 Task: Change the auto save delay to 2000 in the files.
Action: Mouse moved to (1, 597)
Screenshot: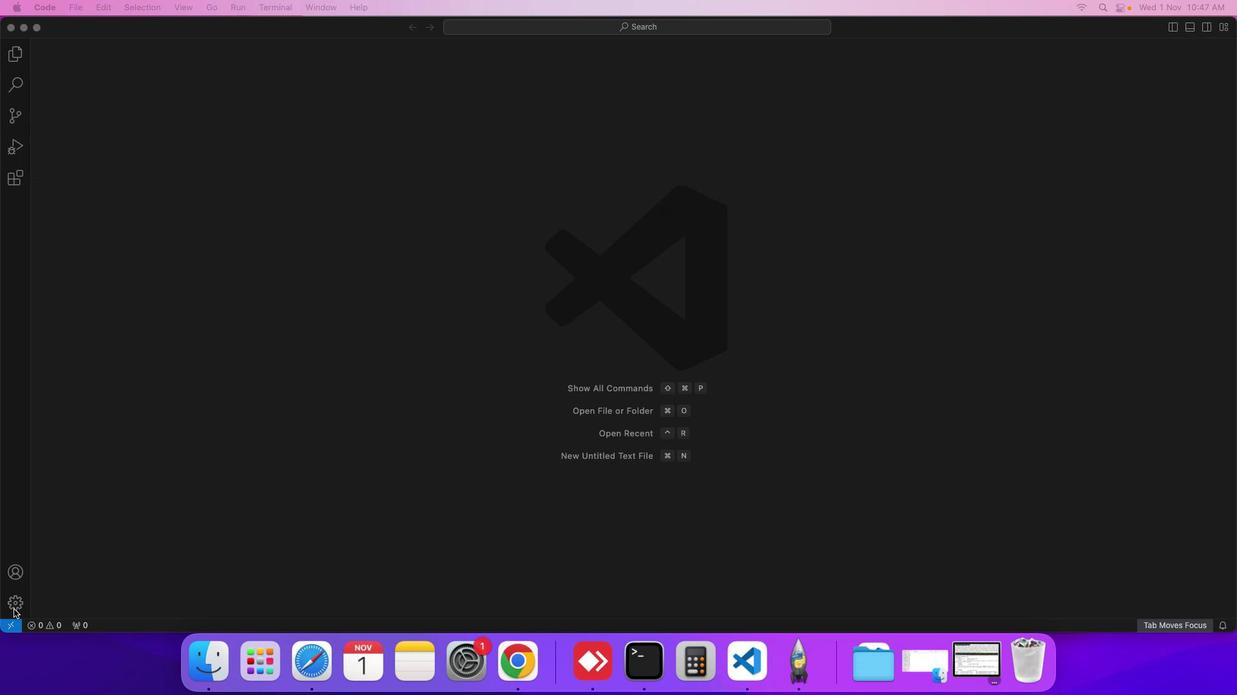 
Action: Mouse pressed left at (1, 597)
Screenshot: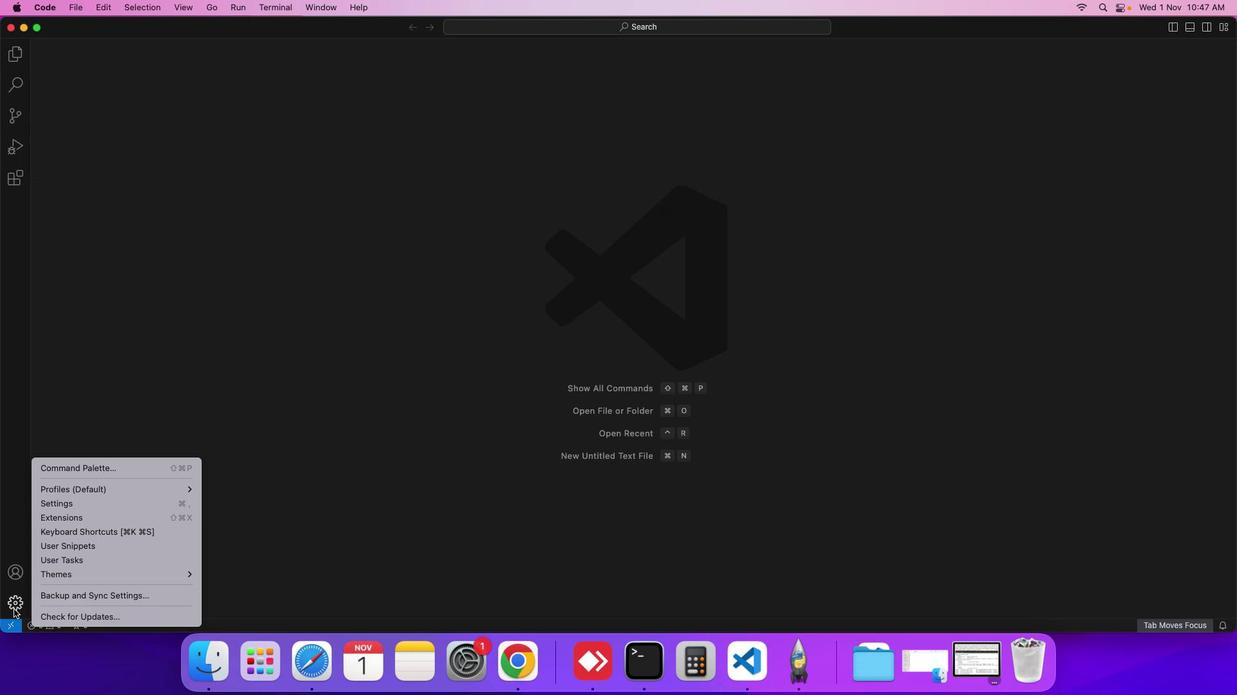 
Action: Mouse moved to (121, 492)
Screenshot: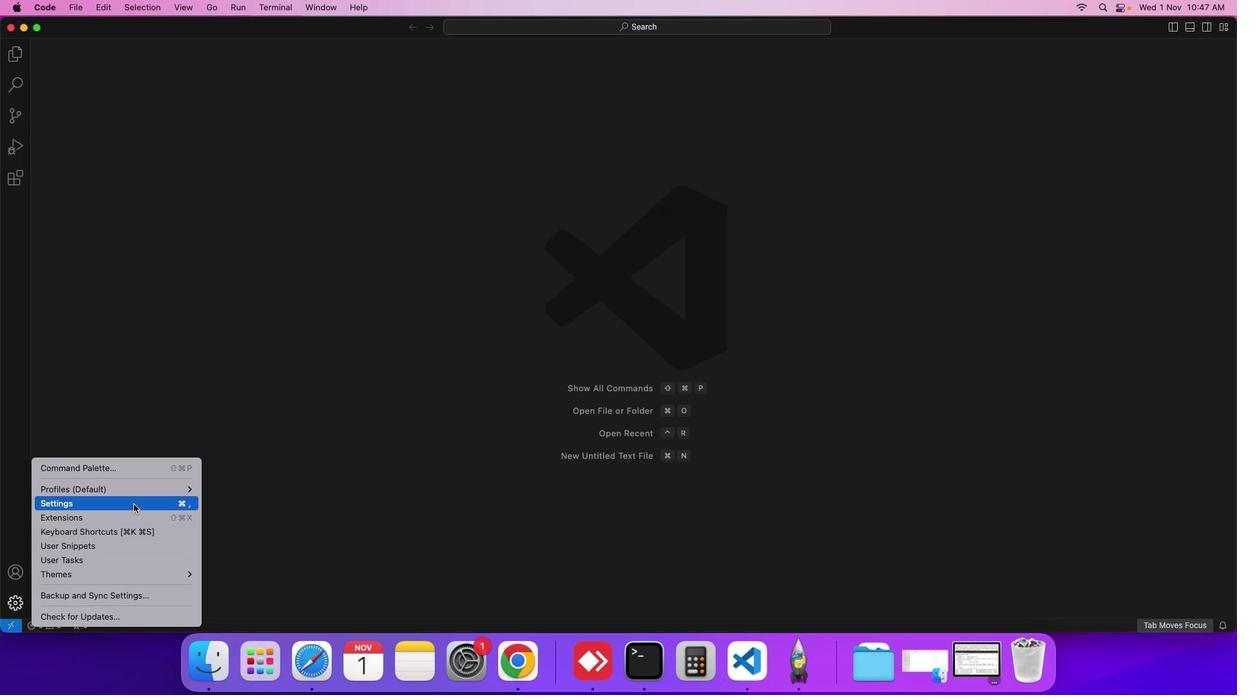 
Action: Mouse pressed left at (121, 492)
Screenshot: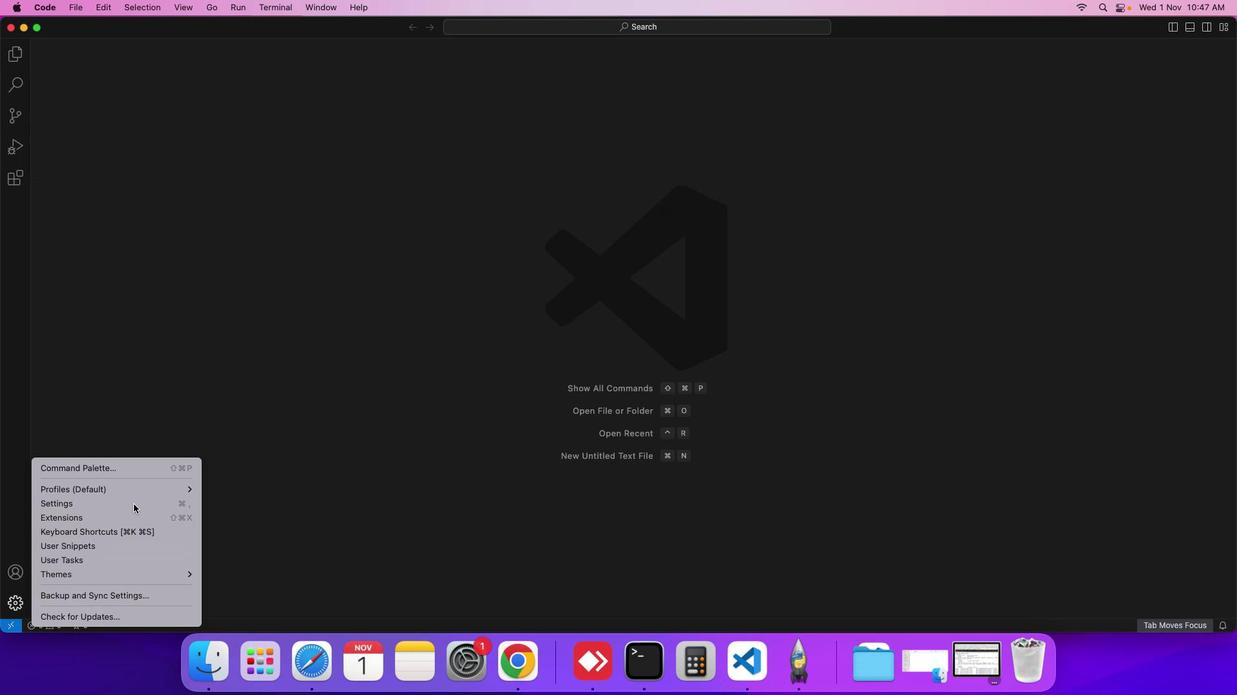 
Action: Mouse moved to (288, 130)
Screenshot: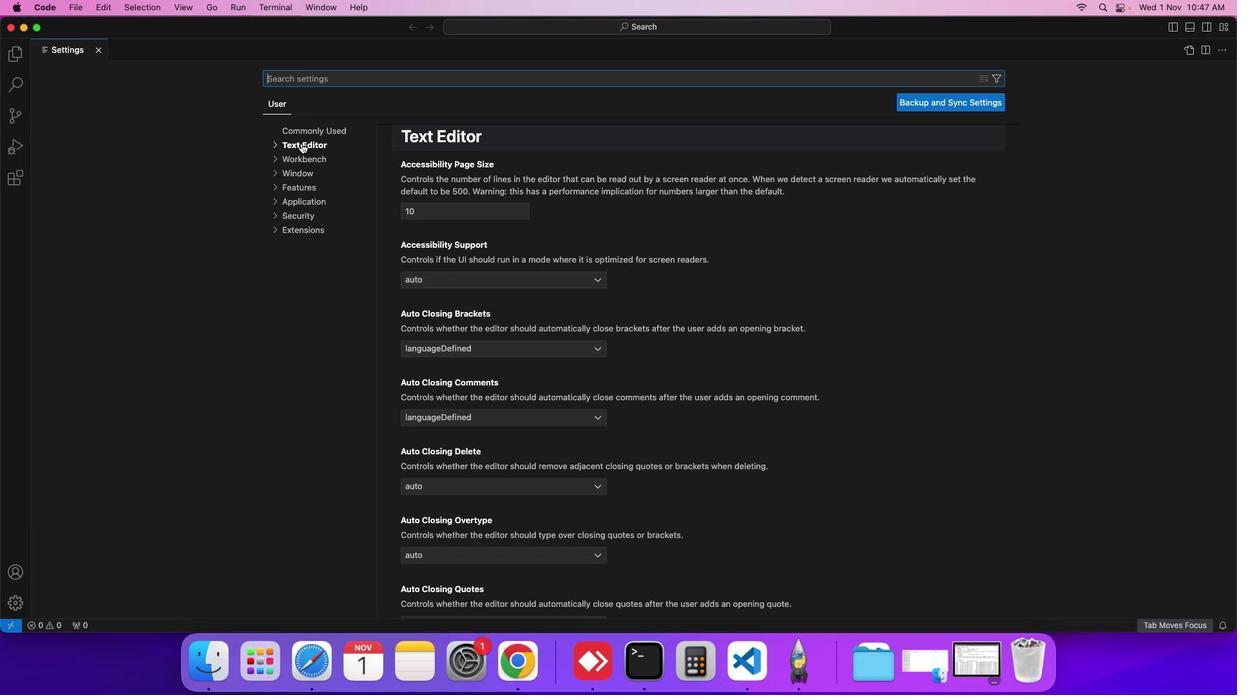 
Action: Mouse pressed left at (288, 130)
Screenshot: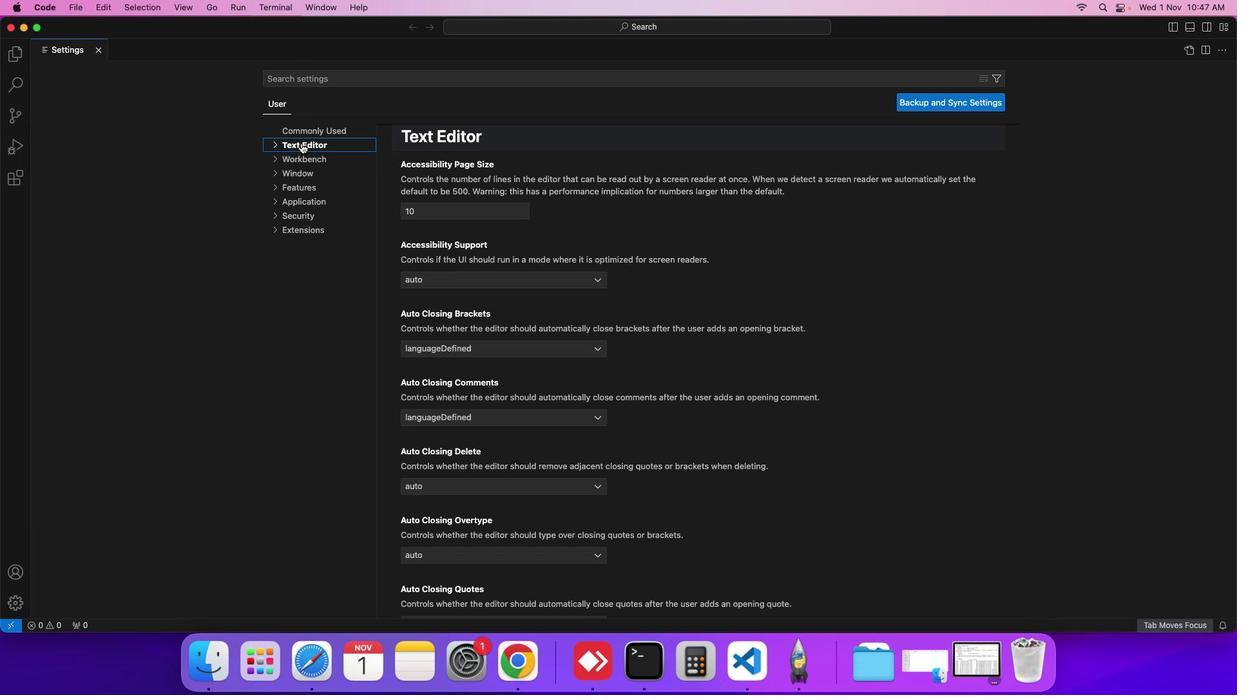 
Action: Mouse moved to (278, 244)
Screenshot: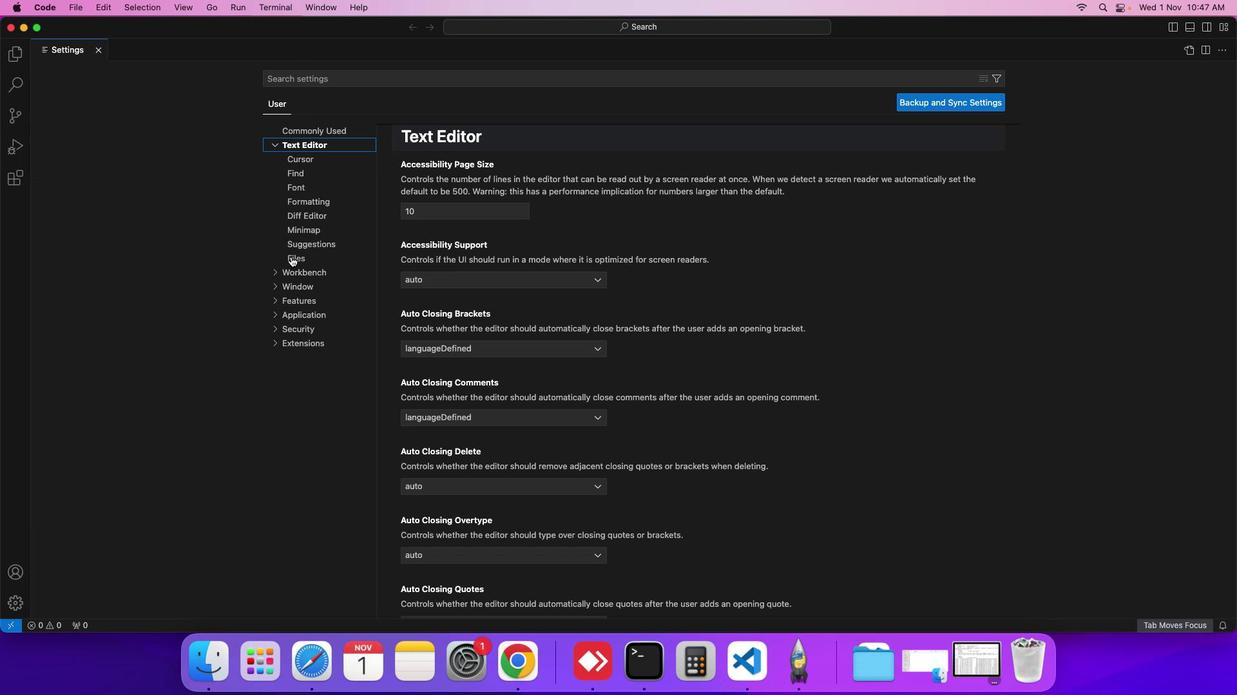 
Action: Mouse pressed left at (278, 244)
Screenshot: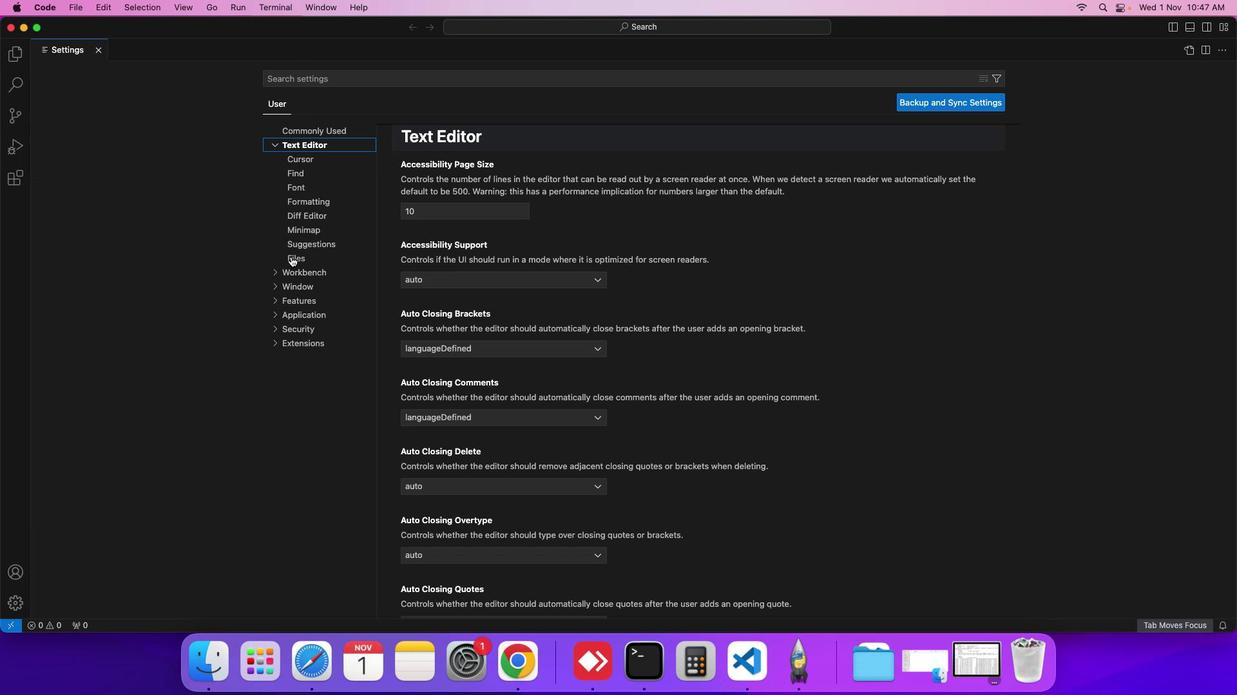 
Action: Mouse moved to (441, 449)
Screenshot: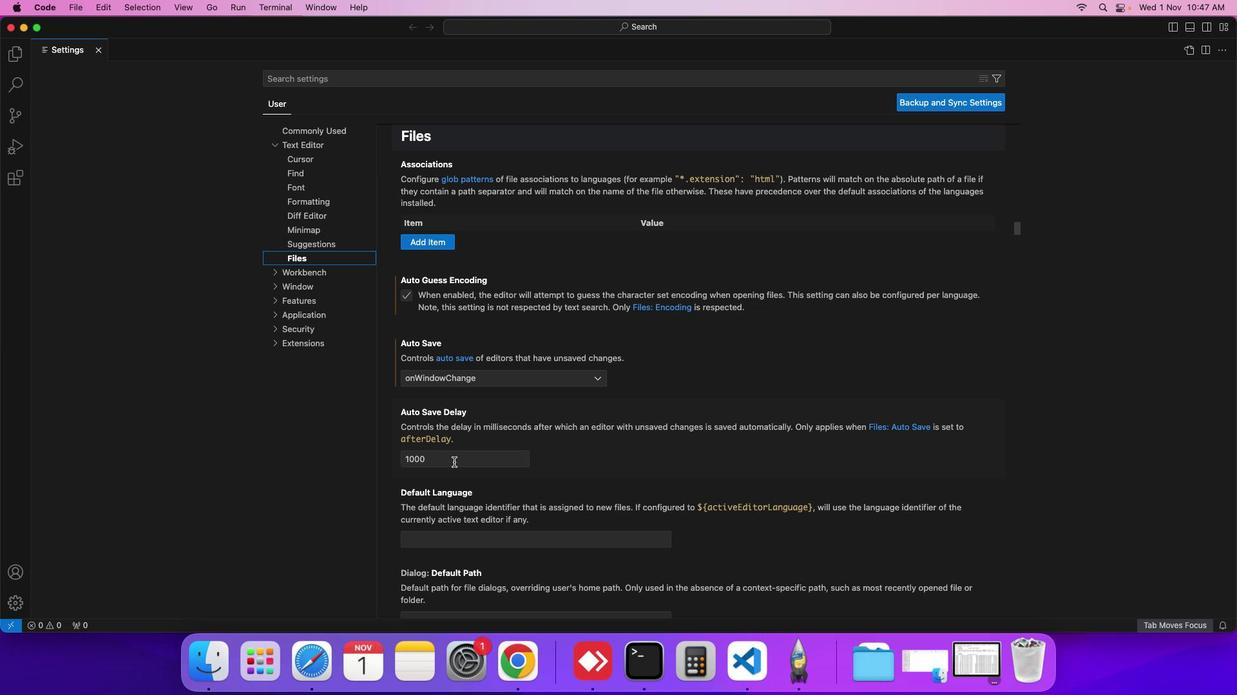 
Action: Mouse pressed left at (441, 449)
Screenshot: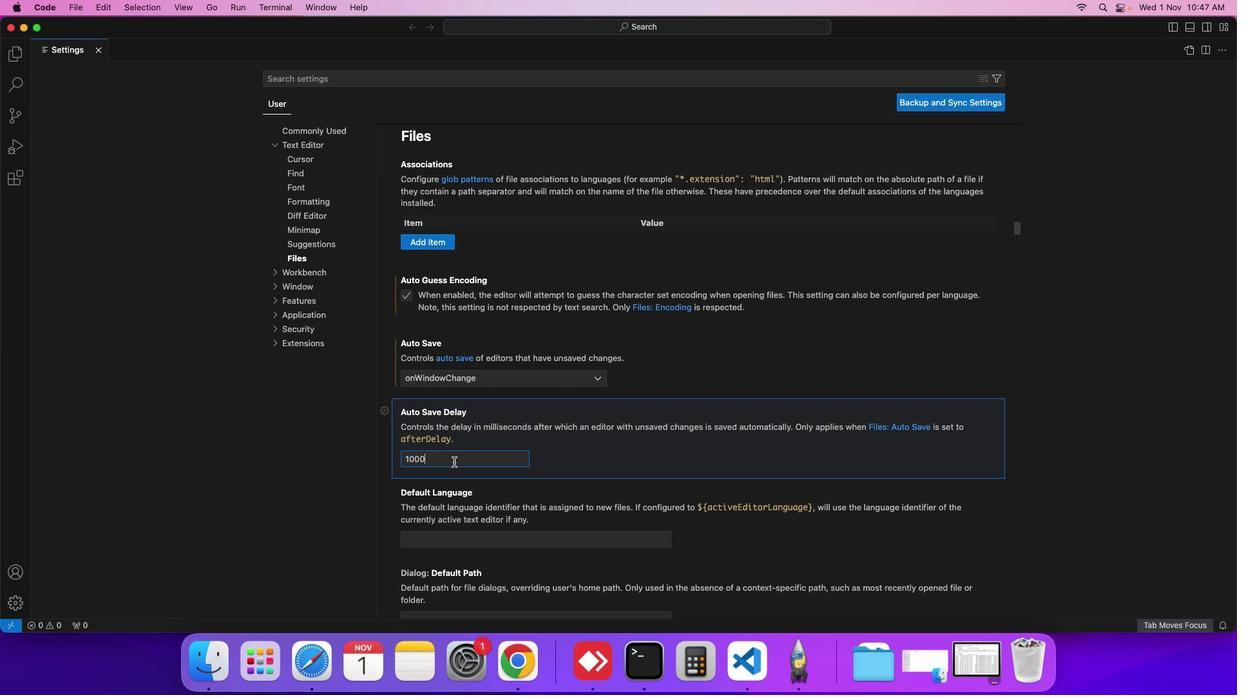 
Action: Key pressed Key.backspaceKey.backspaceKey.backspaceKey.backspace'2''0''0''0'
Screenshot: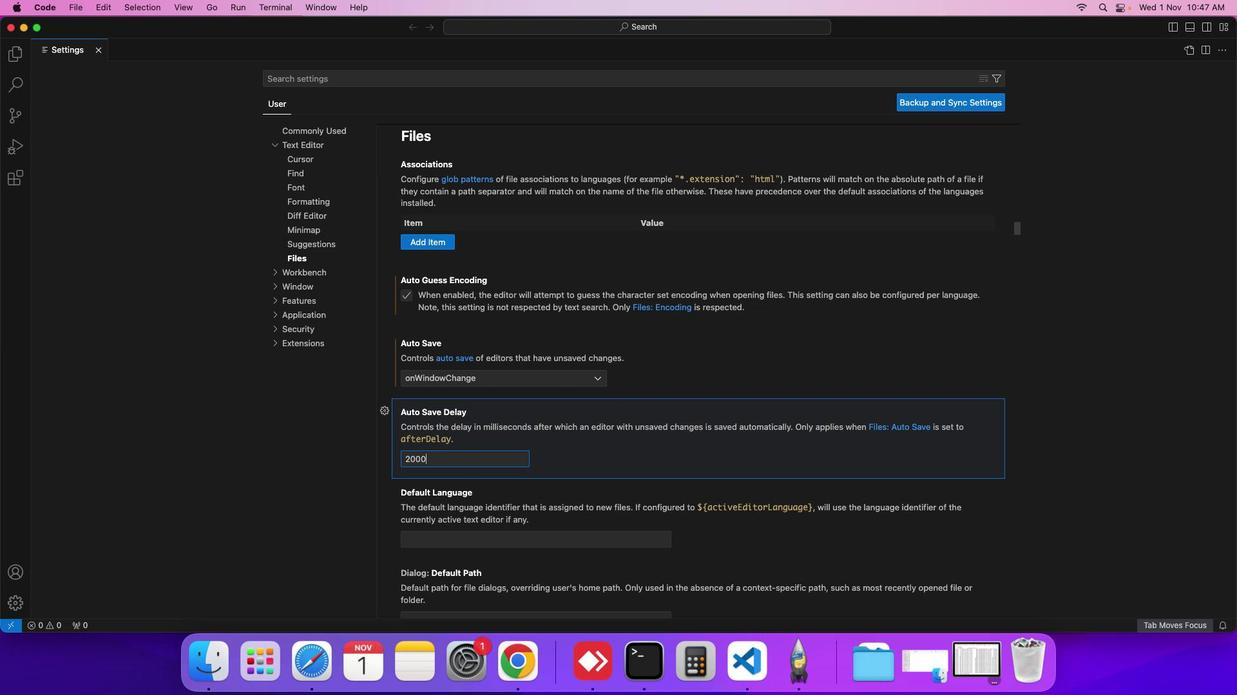 
Action: Mouse moved to (813, 155)
Screenshot: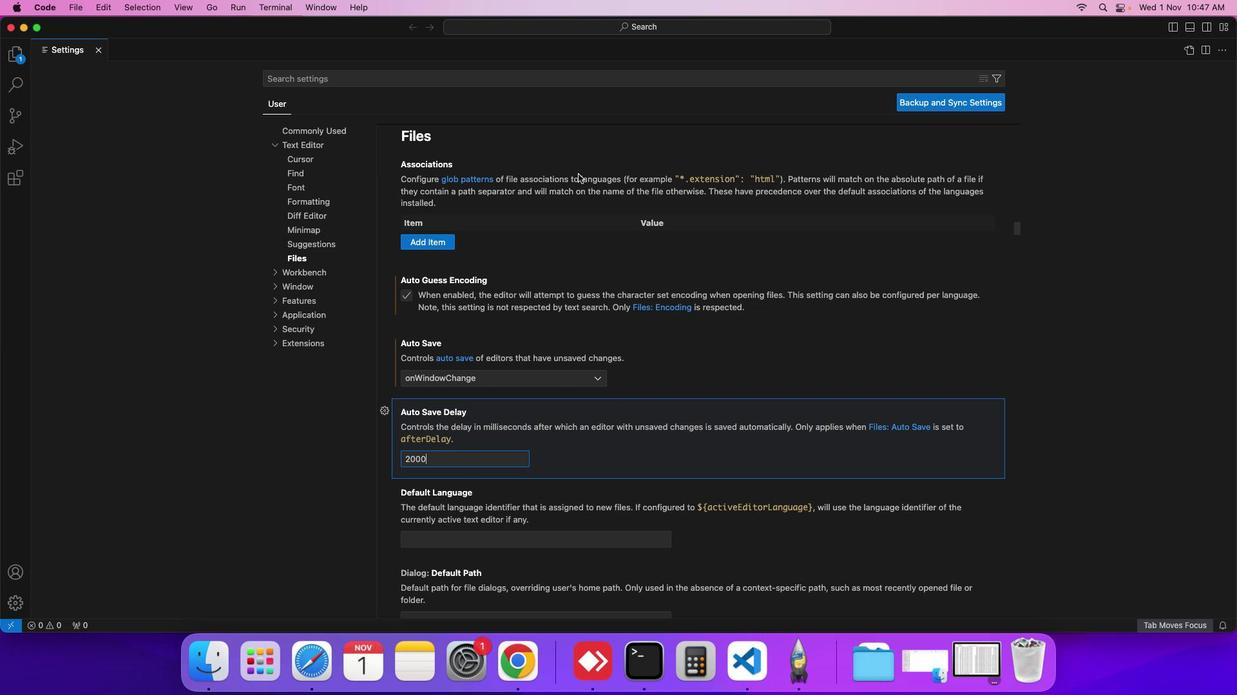 
